 Task: Create a rule from the Agile list, Priority changed -> Complete task in the project BarTech if Priority Cleared then Complete Task
Action: Mouse moved to (1037, 441)
Screenshot: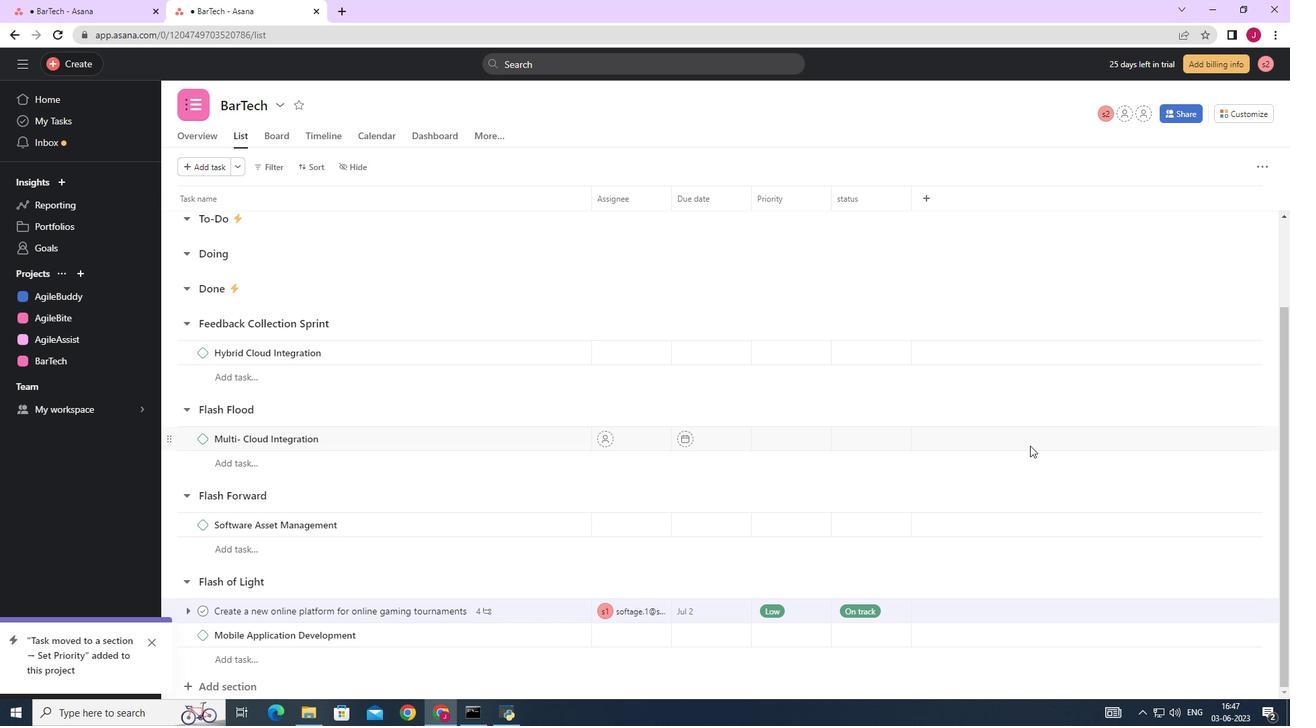 
Action: Mouse scrolled (1037, 442) with delta (0, 0)
Screenshot: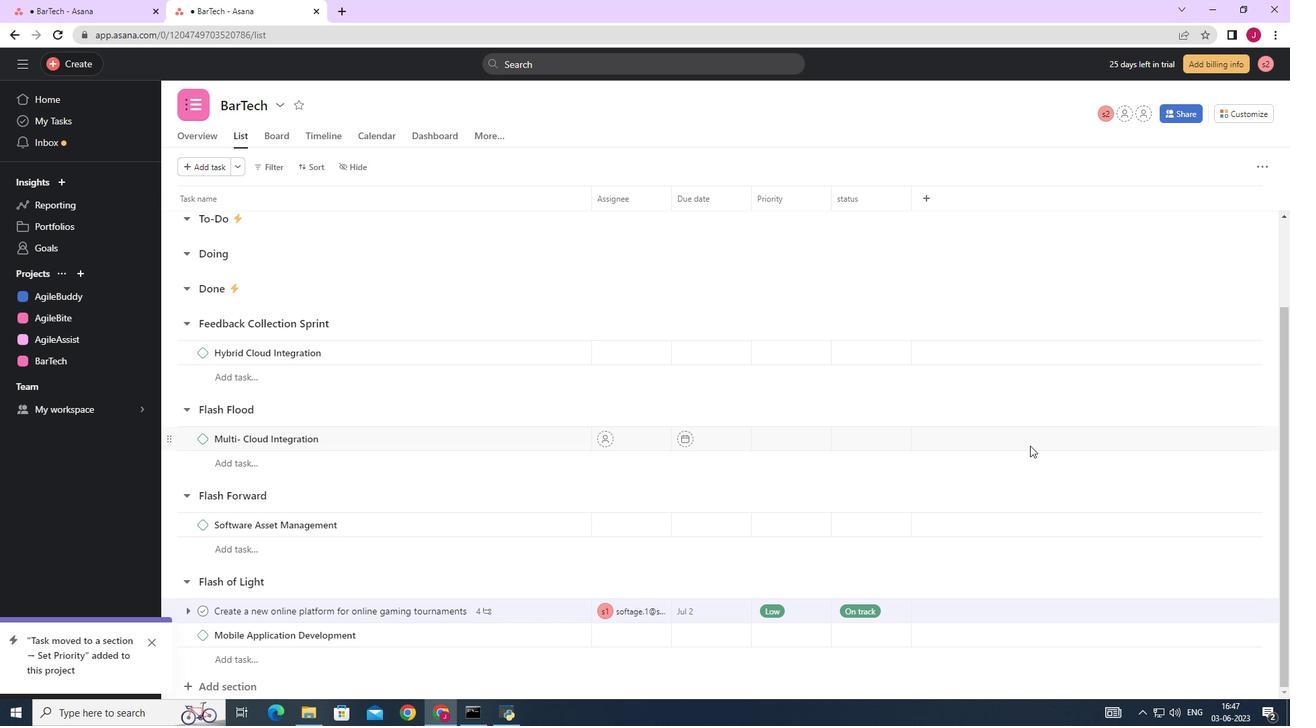 
Action: Mouse moved to (1042, 411)
Screenshot: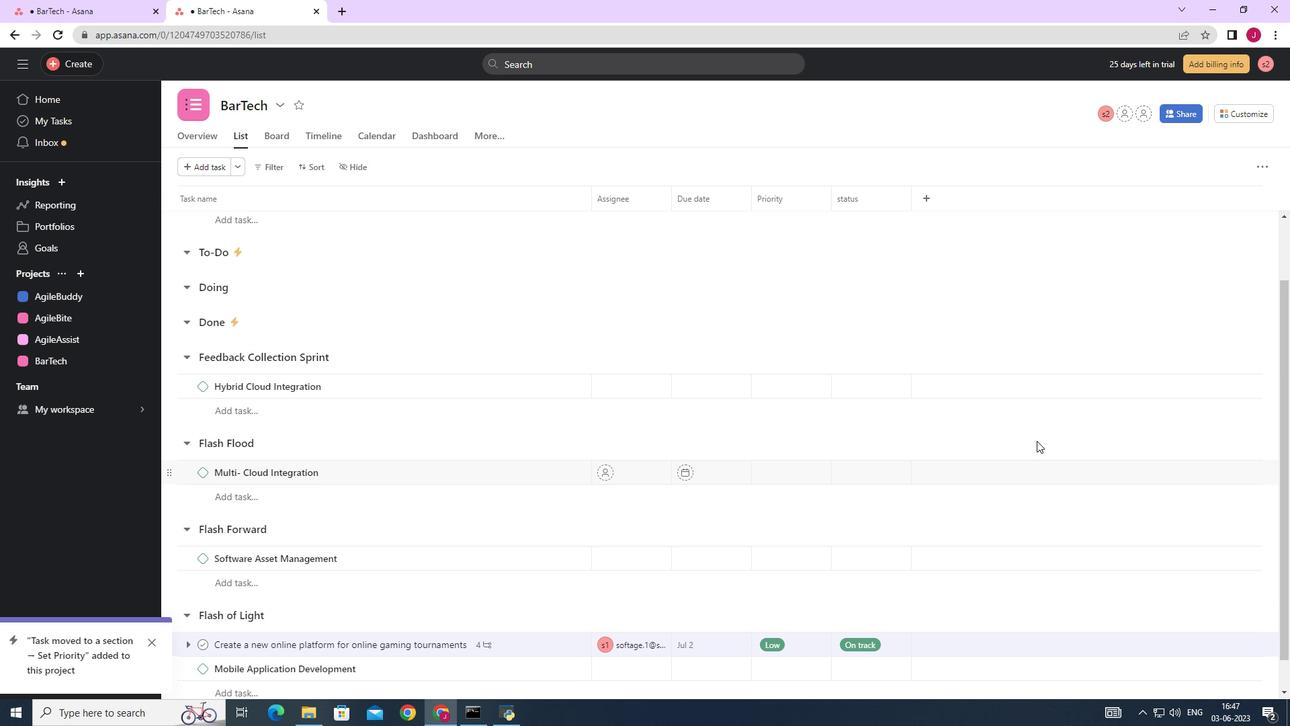 
Action: Mouse scrolled (1037, 441) with delta (0, 0)
Screenshot: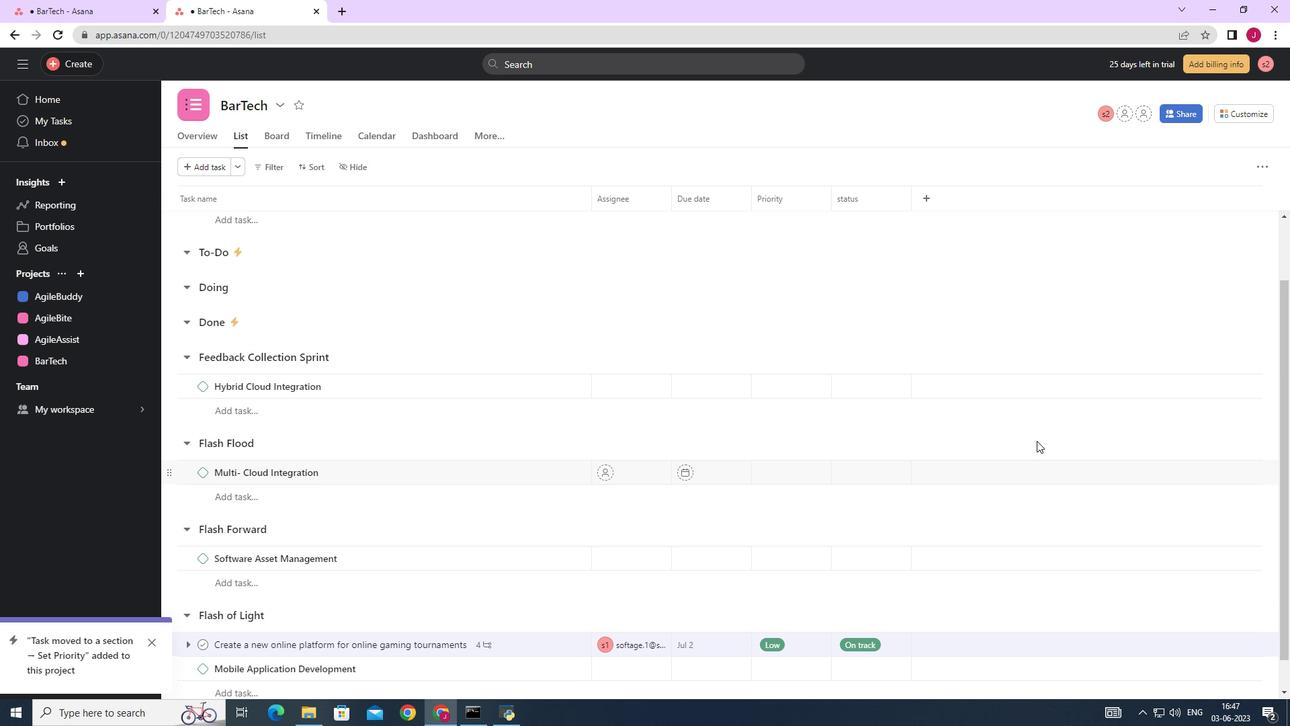 
Action: Mouse scrolled (1039, 430) with delta (0, 0)
Screenshot: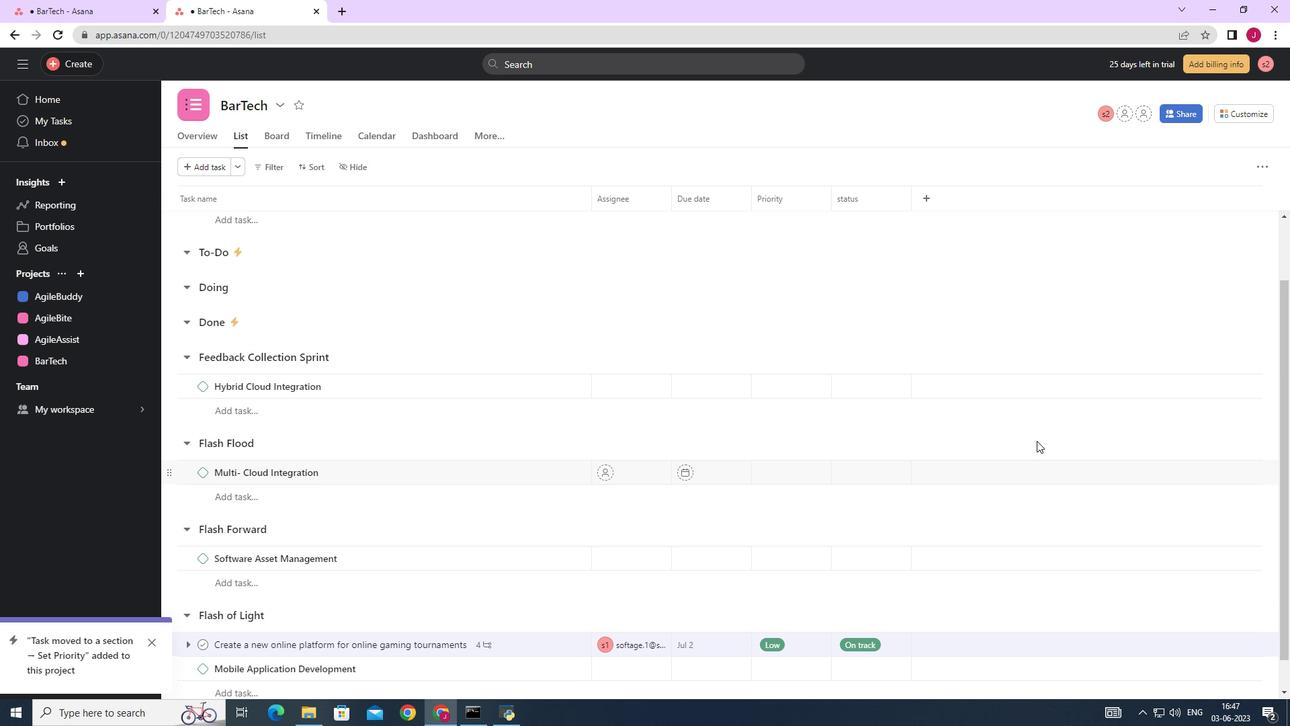
Action: Mouse moved to (1249, 113)
Screenshot: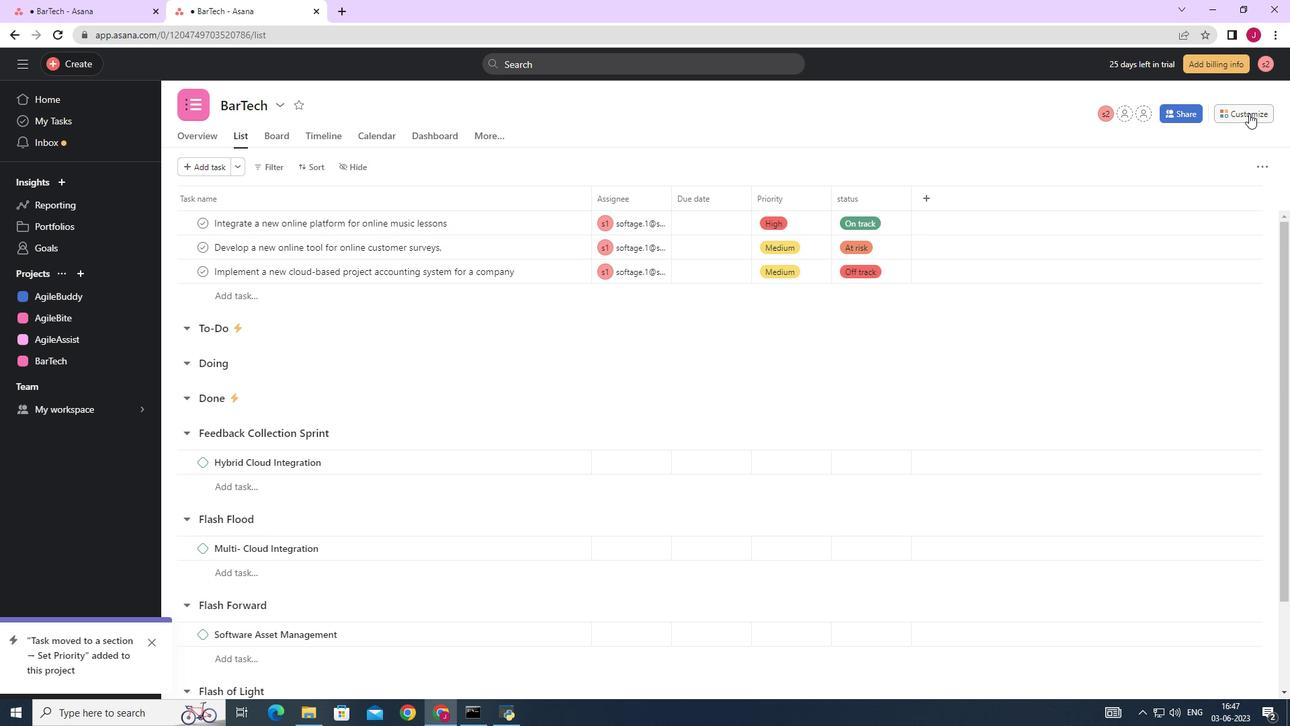 
Action: Mouse pressed left at (1249, 113)
Screenshot: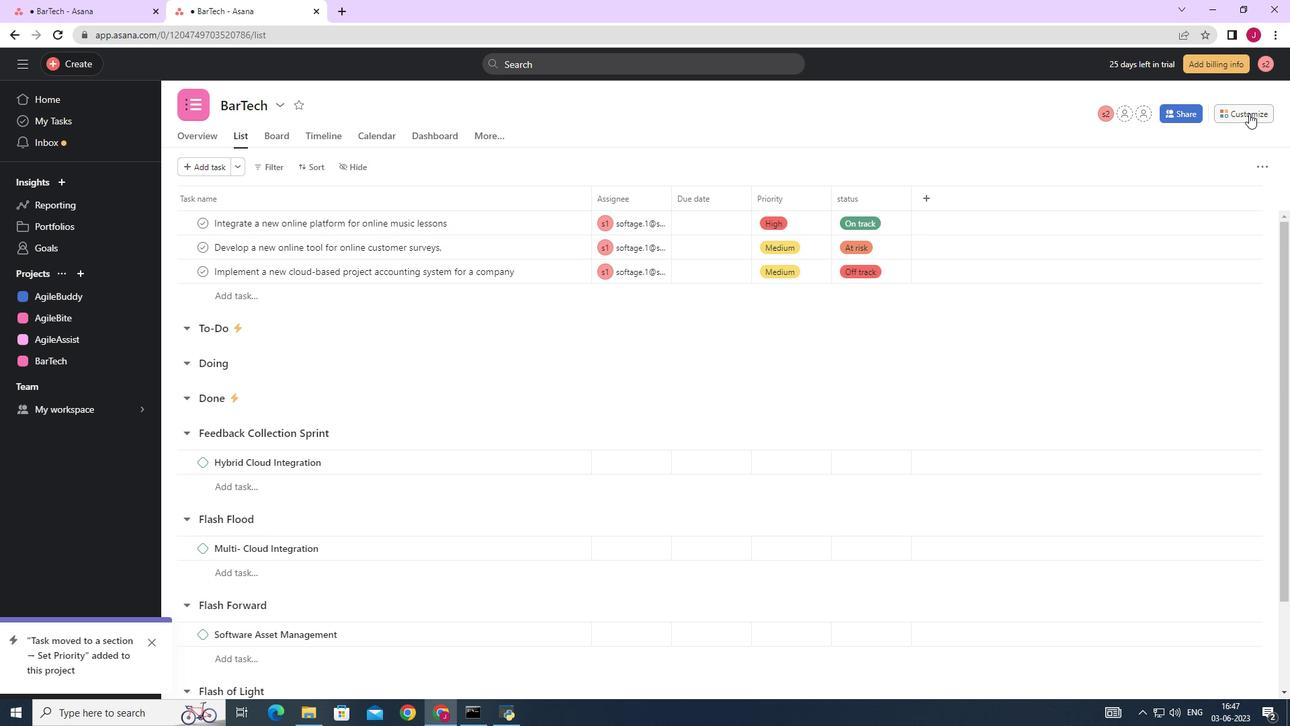 
Action: Mouse moved to (1007, 293)
Screenshot: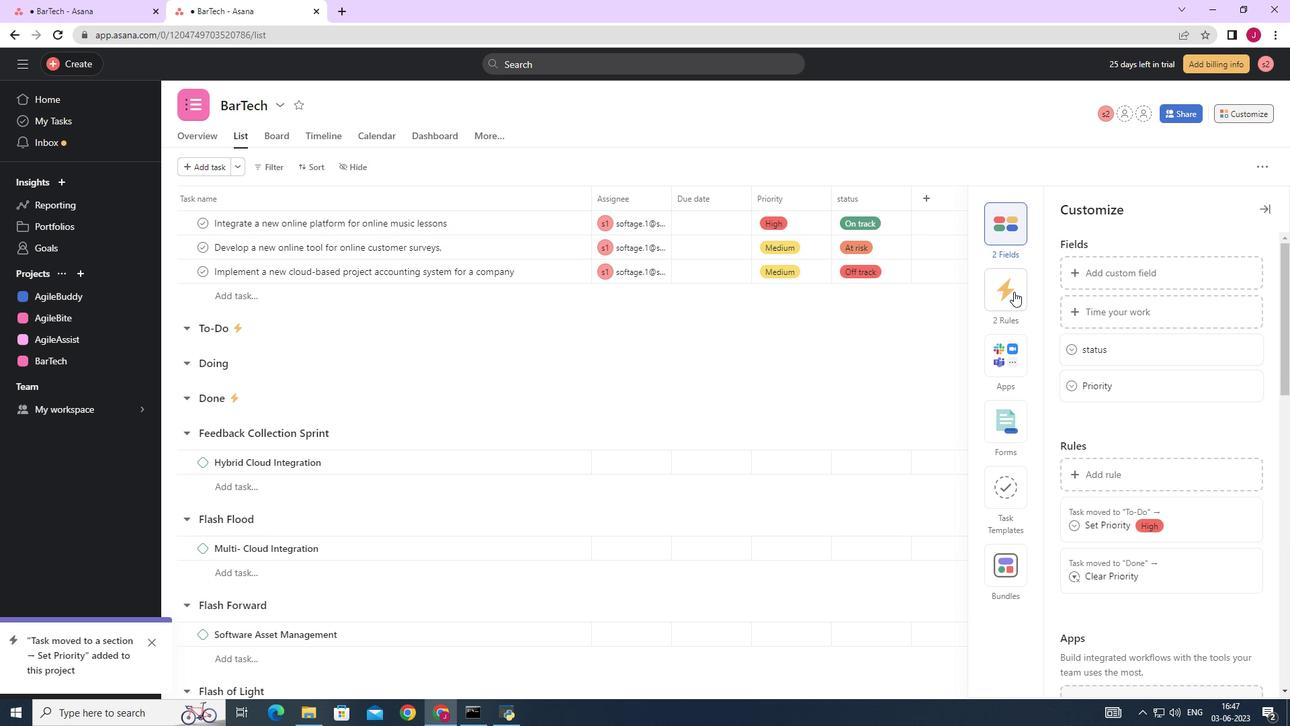 
Action: Mouse pressed left at (1007, 293)
Screenshot: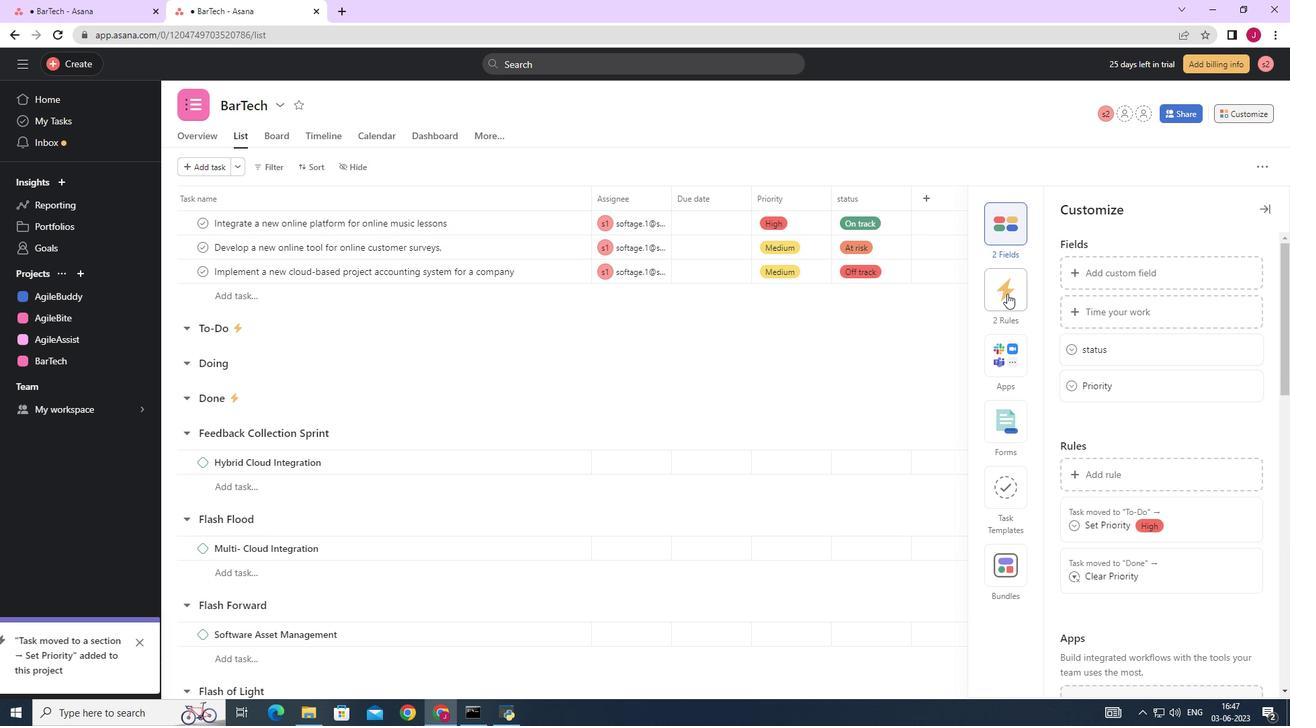
Action: Mouse moved to (1138, 270)
Screenshot: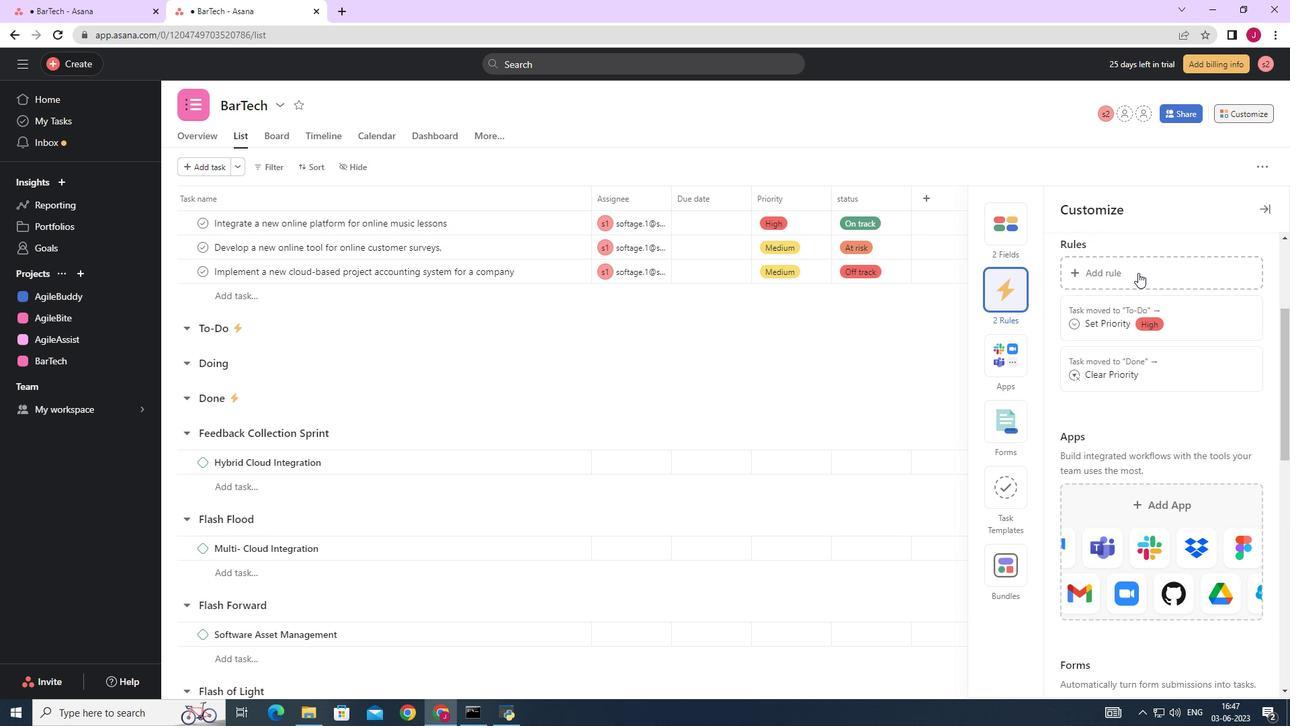 
Action: Mouse pressed left at (1138, 270)
Screenshot: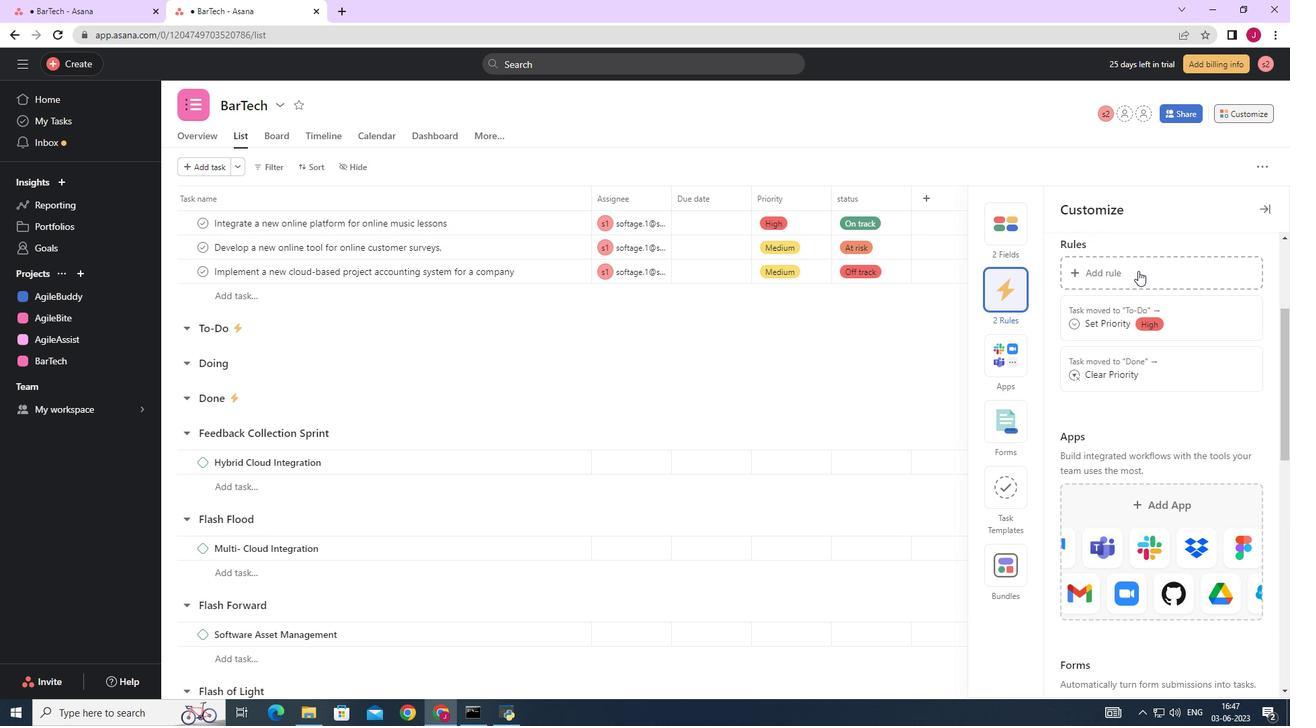 
Action: Mouse moved to (287, 198)
Screenshot: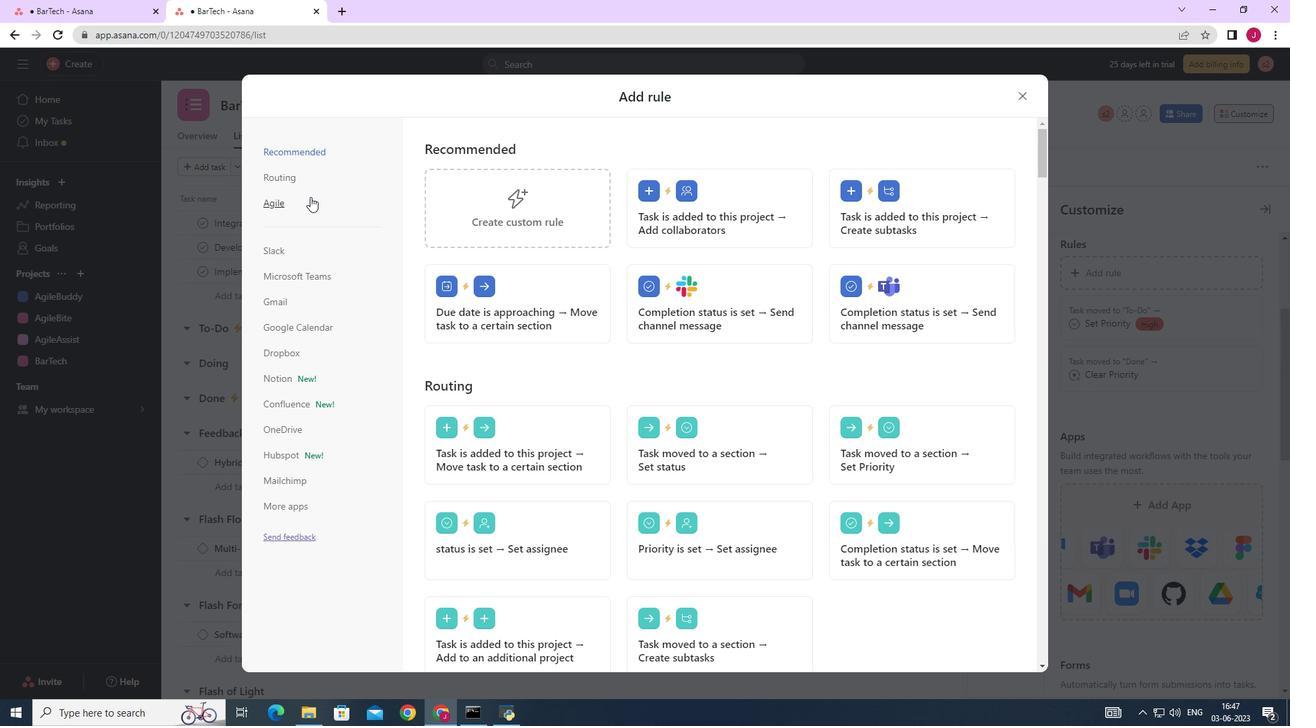 
Action: Mouse pressed left at (287, 198)
Screenshot: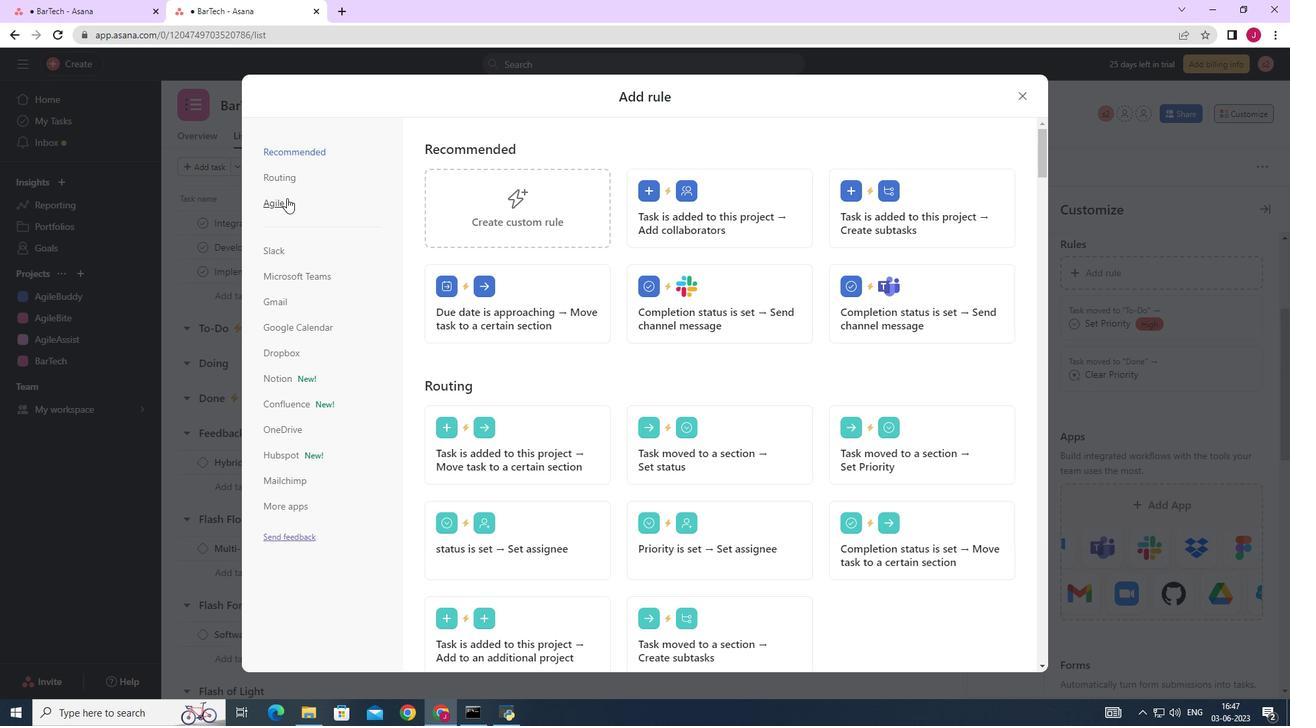 
Action: Mouse moved to (749, 211)
Screenshot: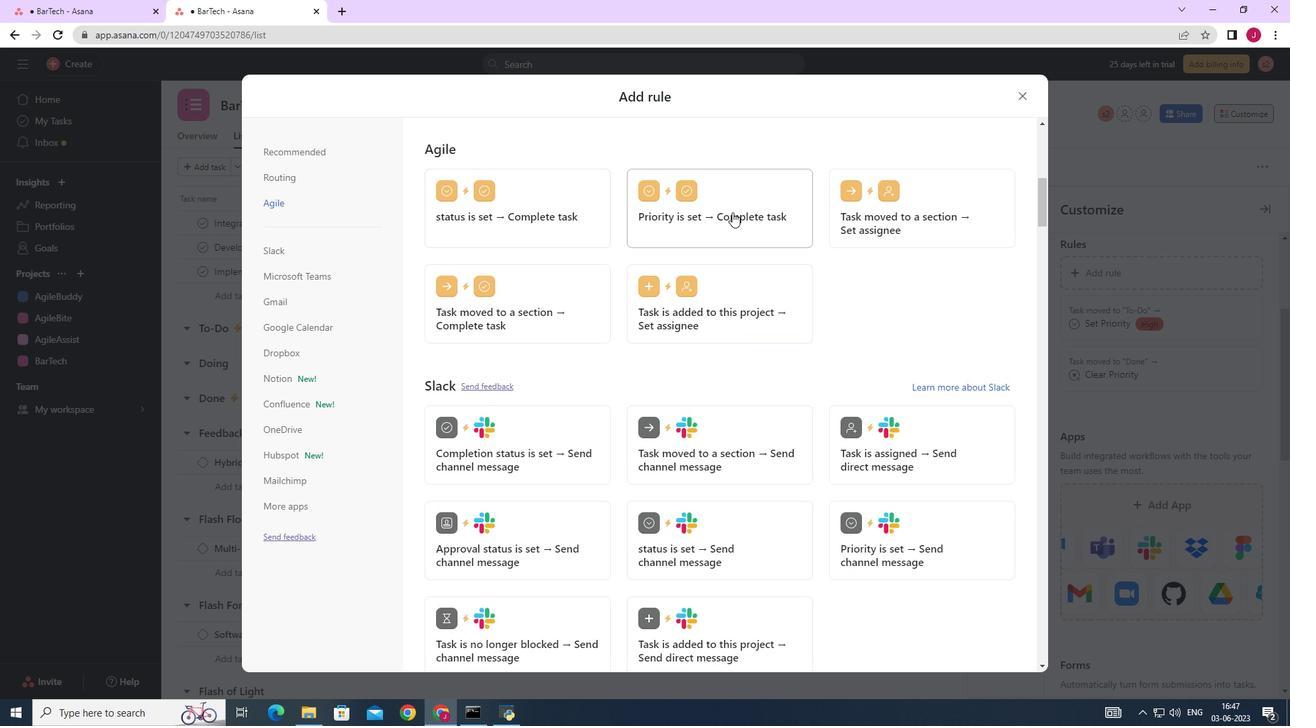 
Action: Mouse pressed left at (749, 211)
Screenshot: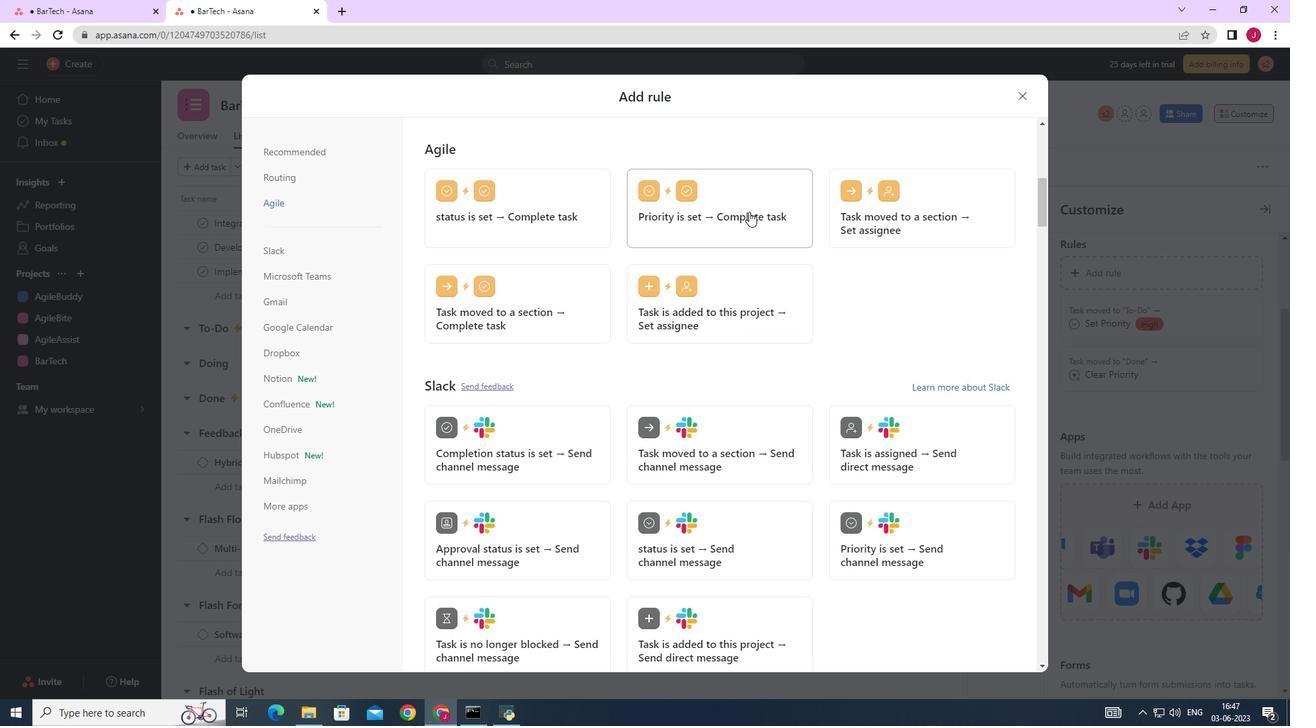 
Action: Mouse moved to (508, 443)
Screenshot: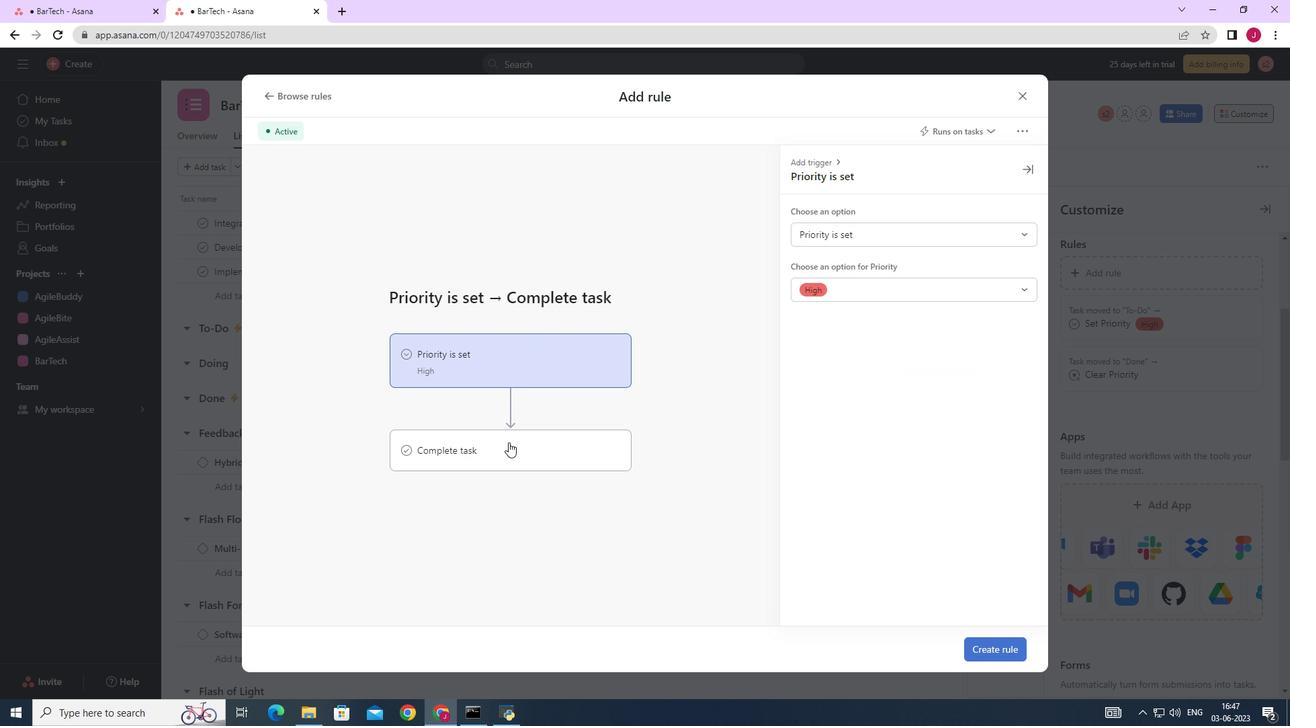 
Action: Mouse pressed left at (508, 443)
Screenshot: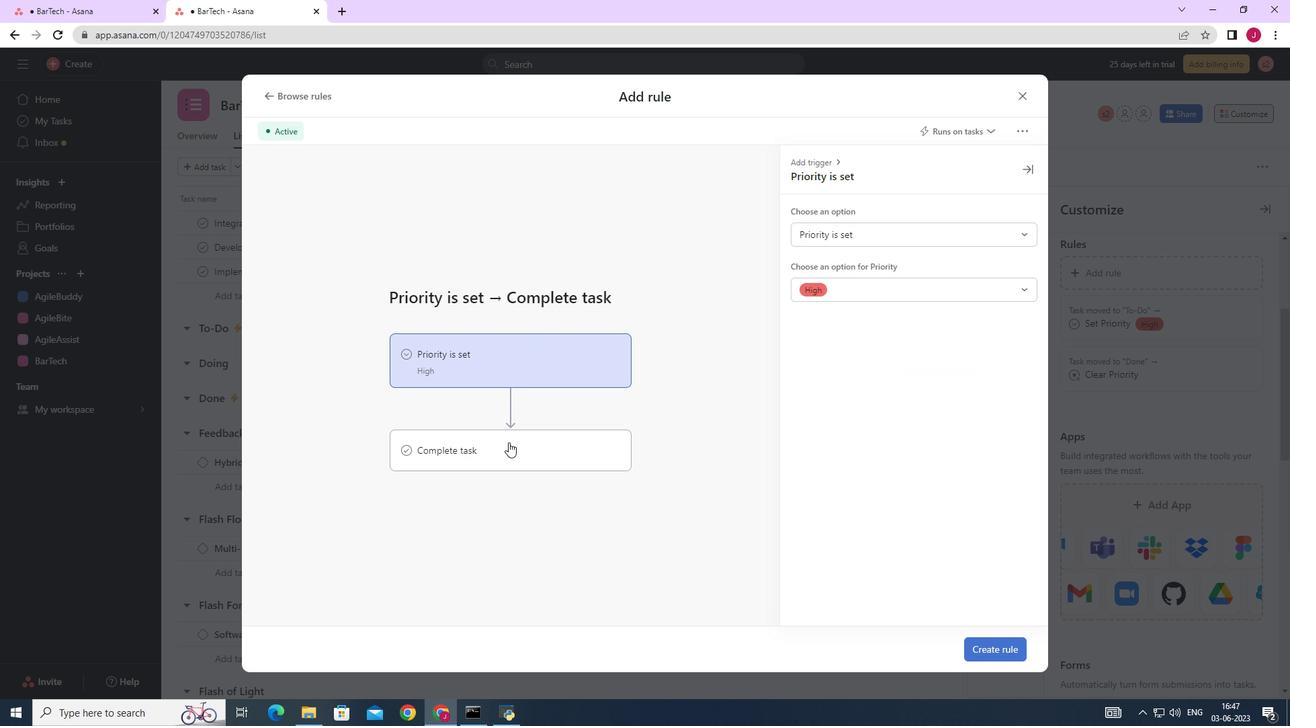 
Action: Mouse moved to (582, 358)
Screenshot: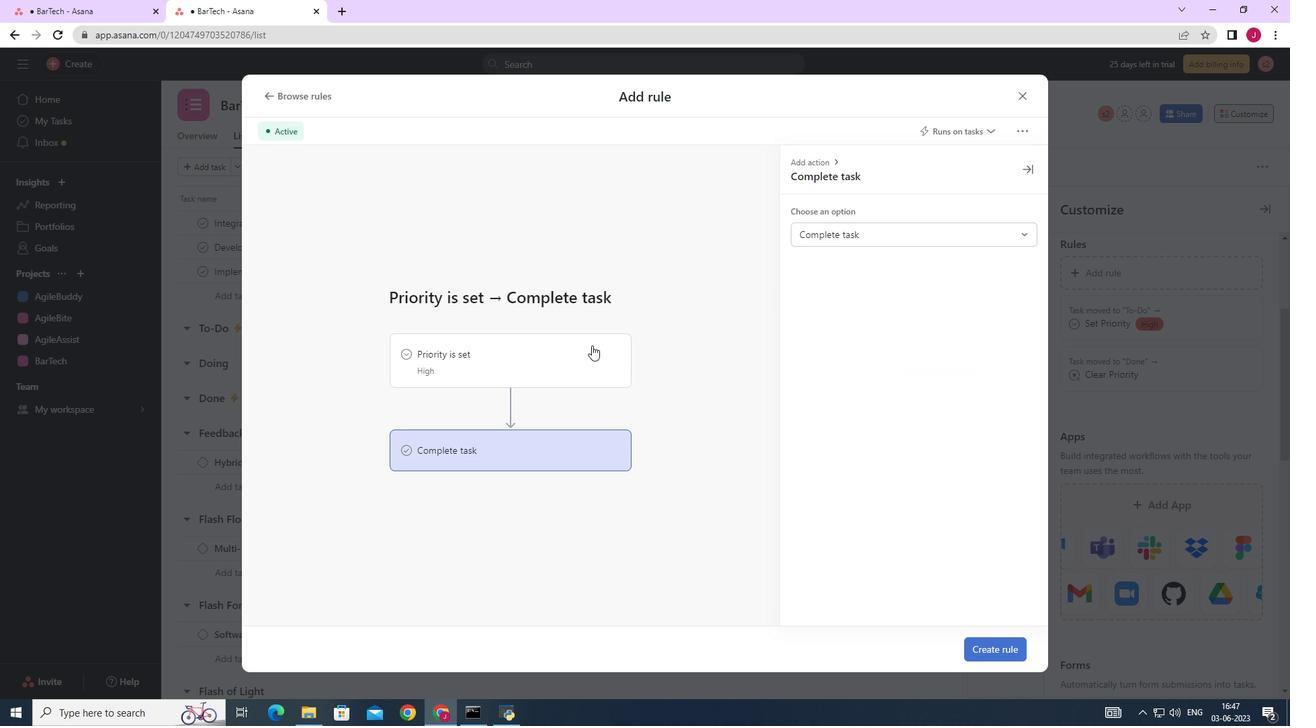 
Action: Mouse pressed left at (582, 358)
Screenshot: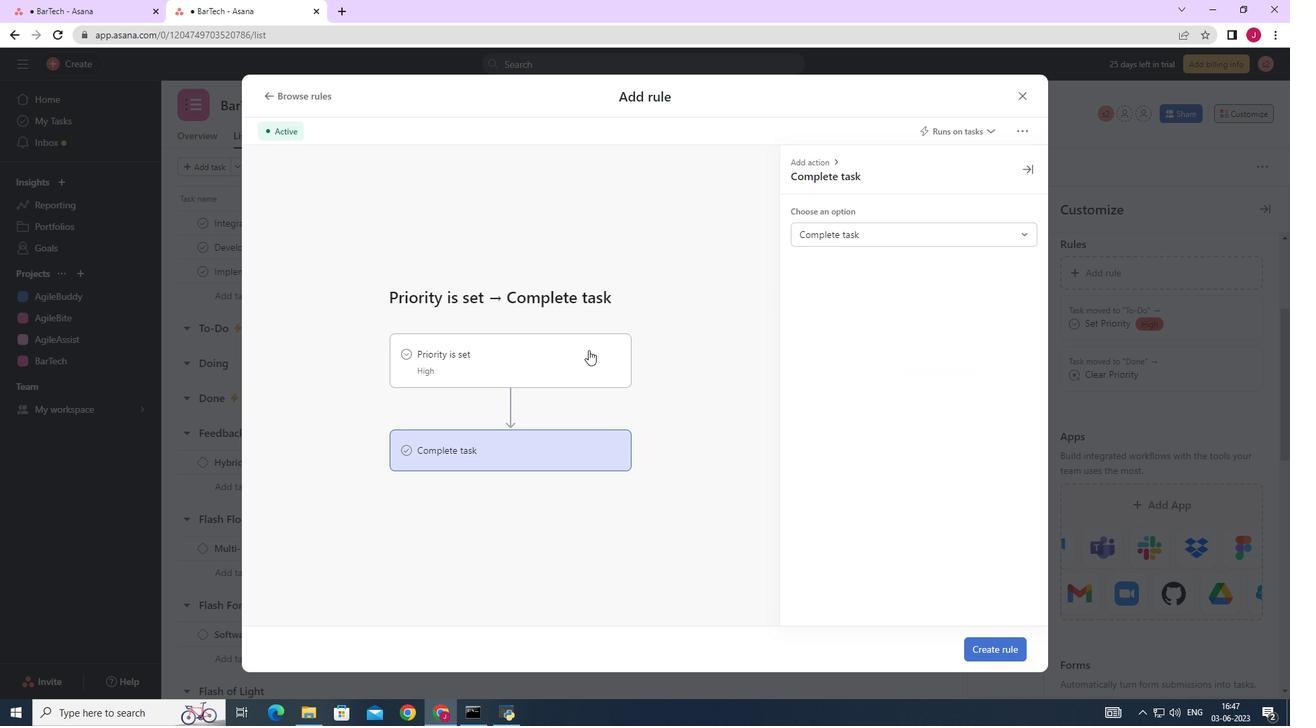 
Action: Mouse moved to (831, 228)
Screenshot: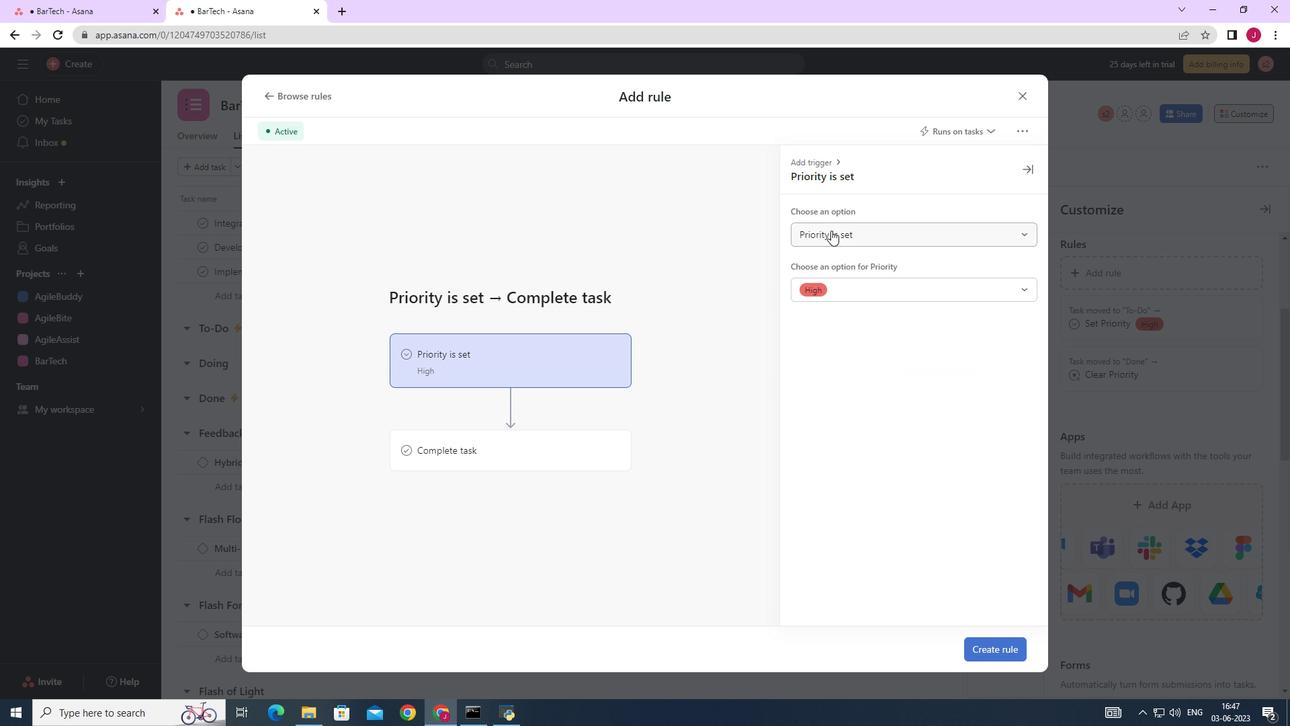 
Action: Mouse pressed left at (831, 228)
Screenshot: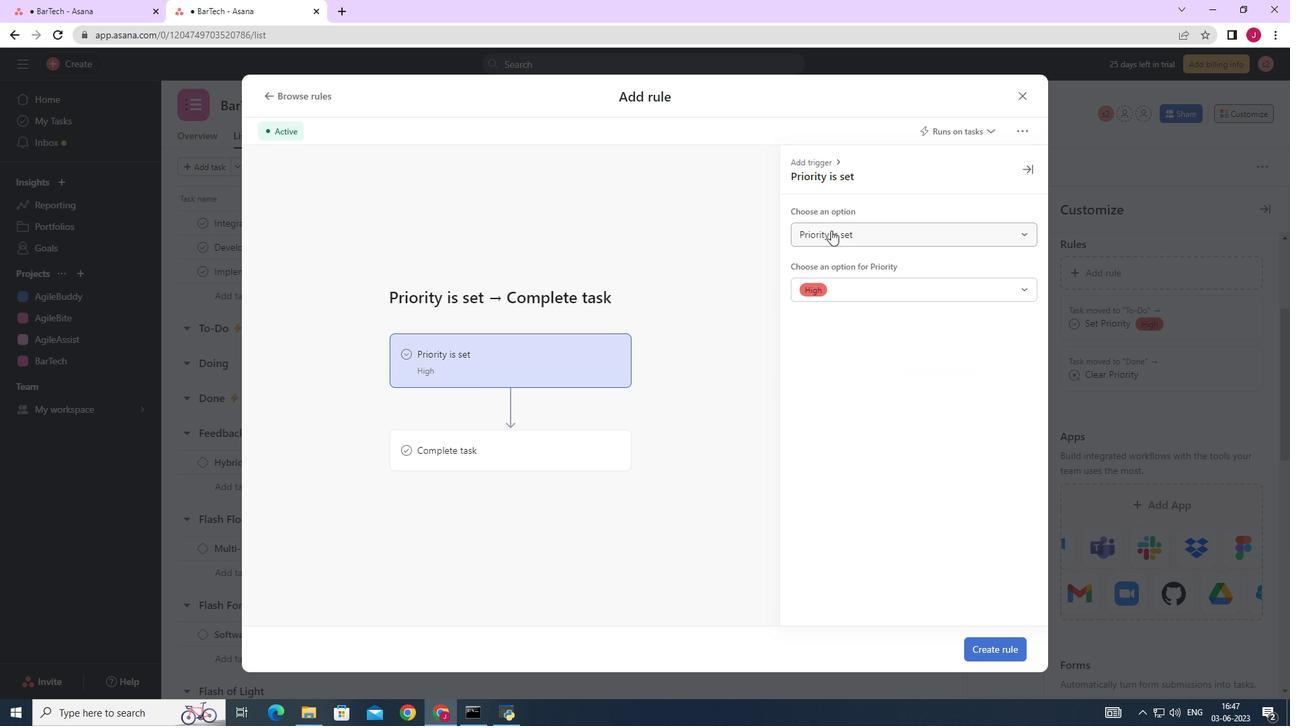 
Action: Mouse moved to (860, 285)
Screenshot: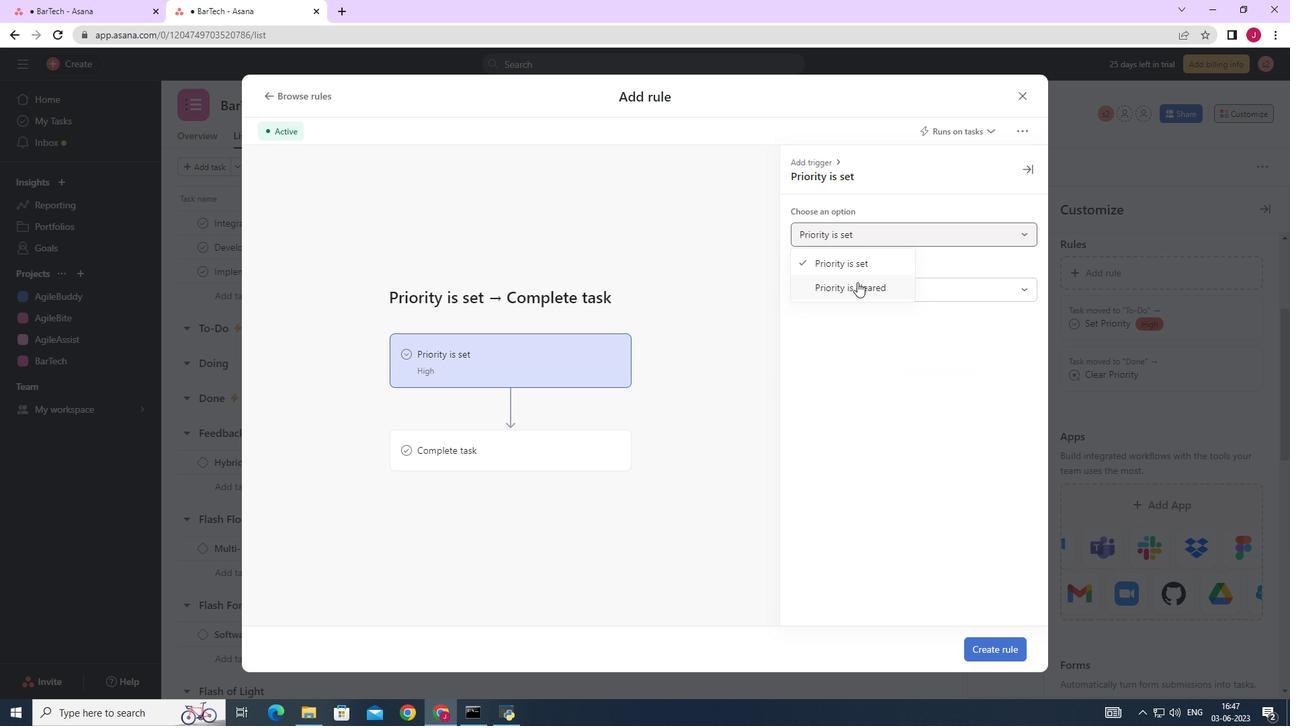 
Action: Mouse pressed left at (860, 285)
Screenshot: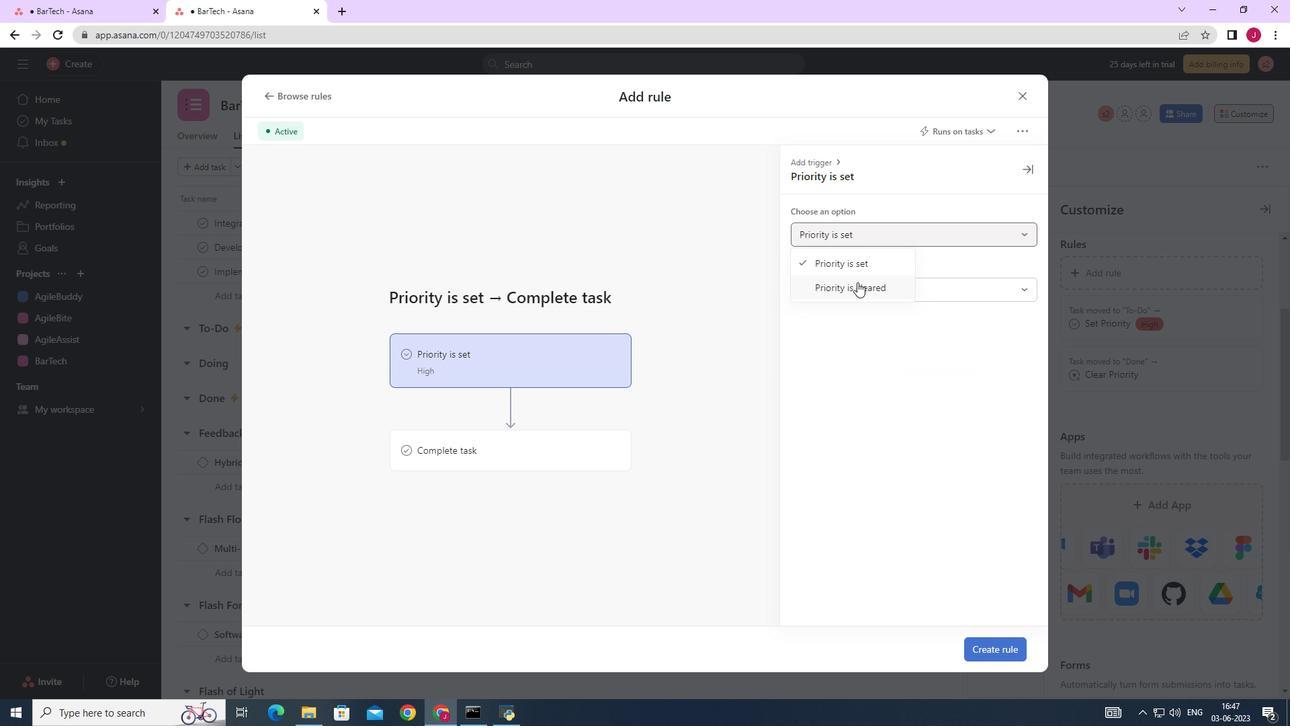 
Action: Mouse moved to (554, 455)
Screenshot: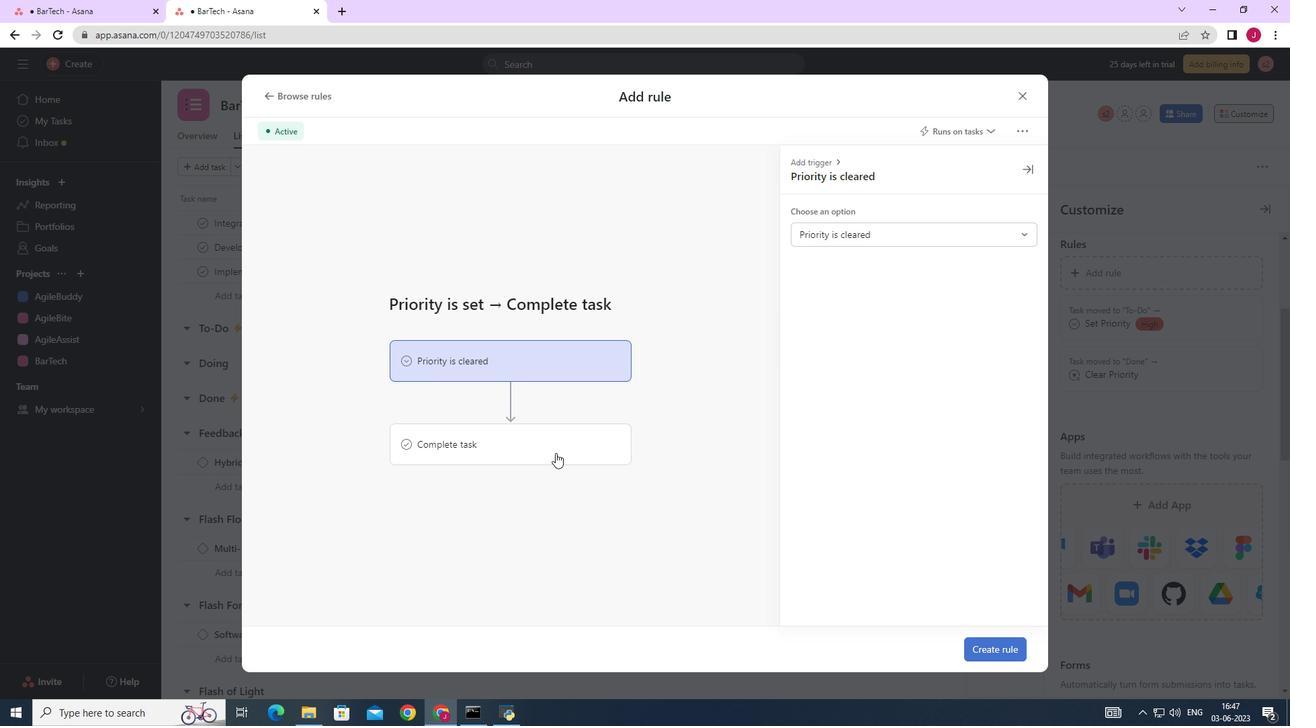 
Action: Mouse pressed left at (554, 455)
Screenshot: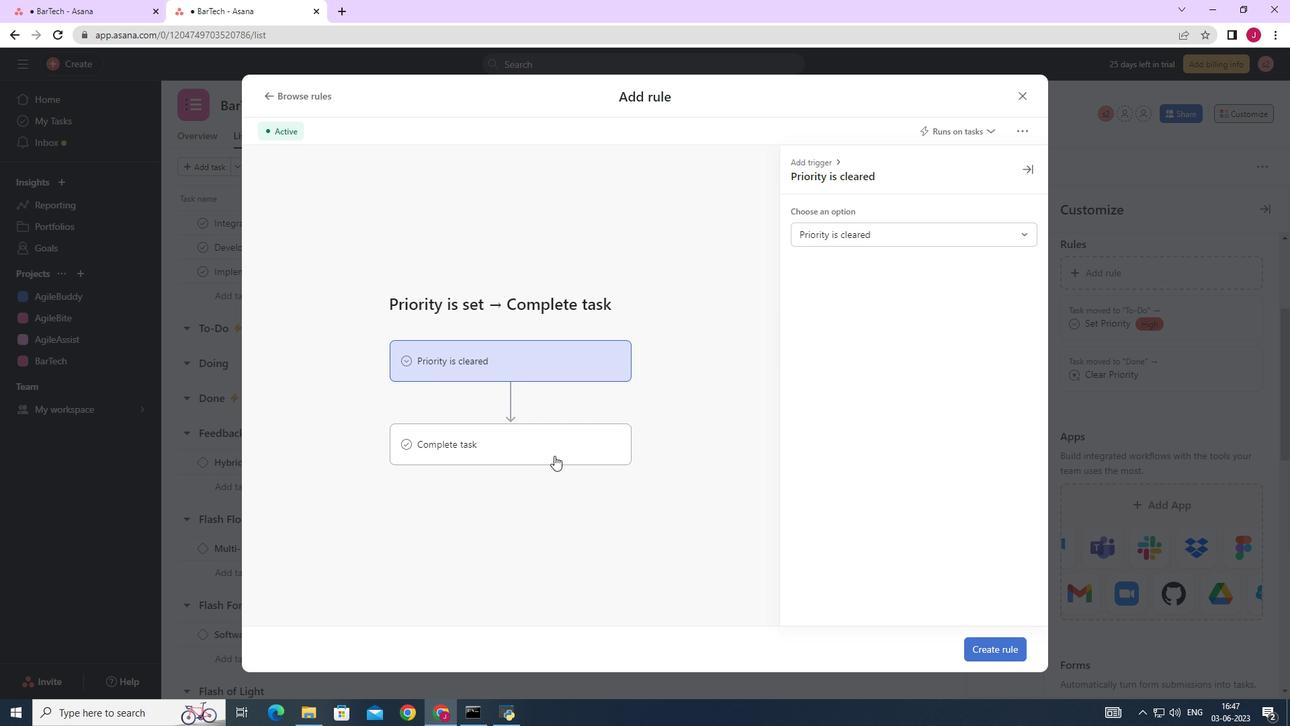 
Action: Mouse moved to (989, 646)
Screenshot: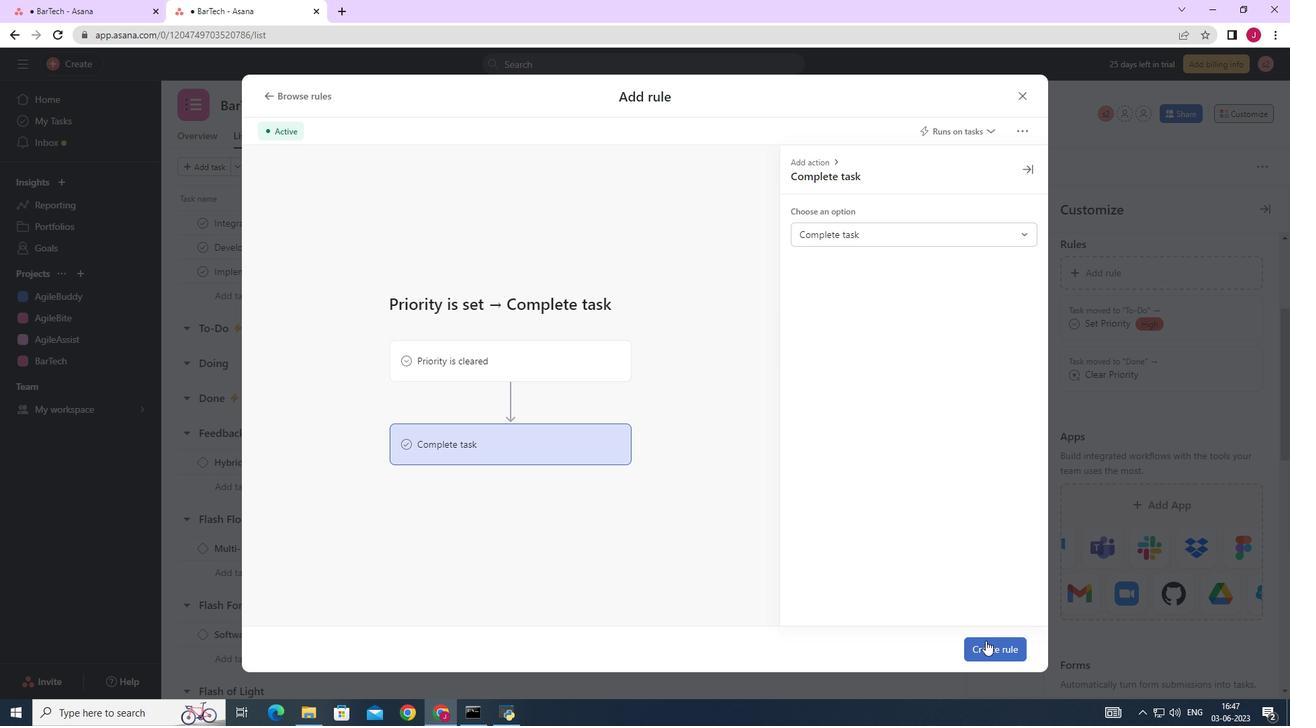 
Action: Mouse pressed left at (989, 646)
Screenshot: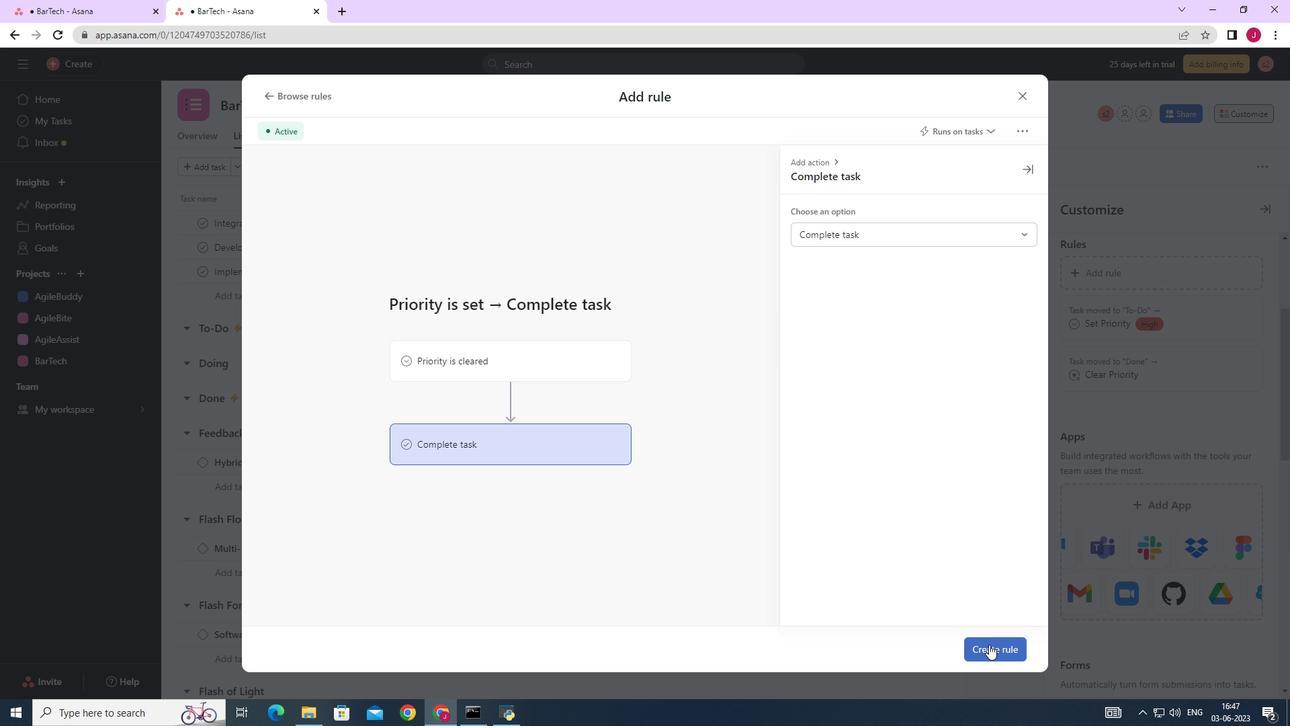 
Action: Mouse moved to (980, 642)
Screenshot: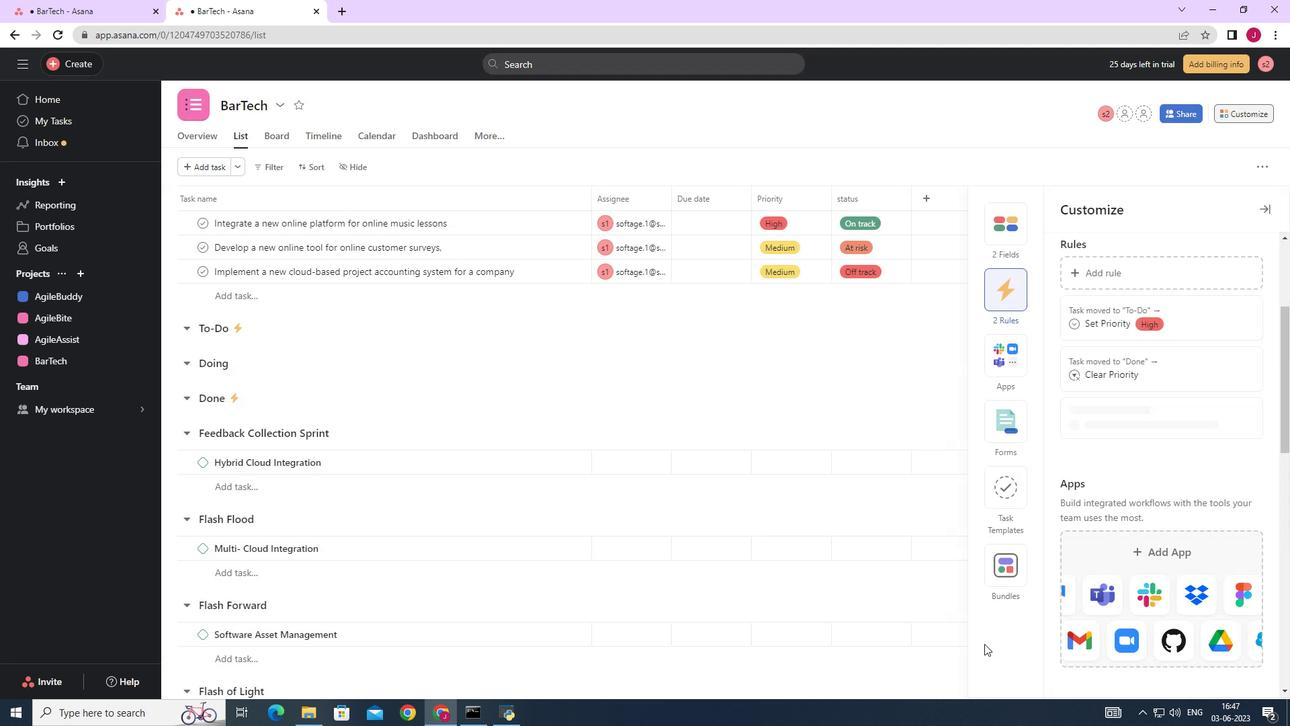 
